 Task: Find and review the email titled 'Second Product Launch Event' from 'softage.2@softage.net'.
Action: Mouse moved to (290, 8)
Screenshot: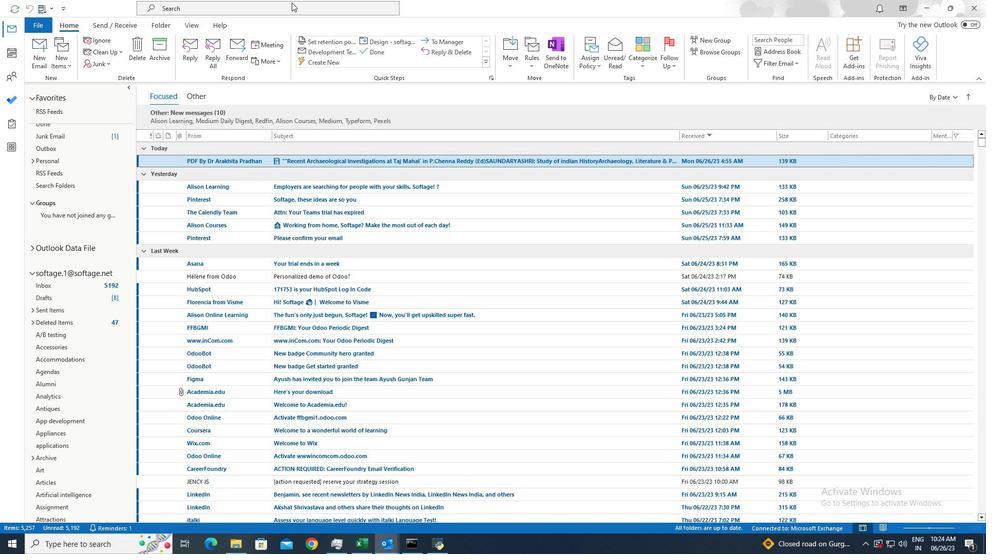 
Action: Mouse pressed left at (290, 8)
Screenshot: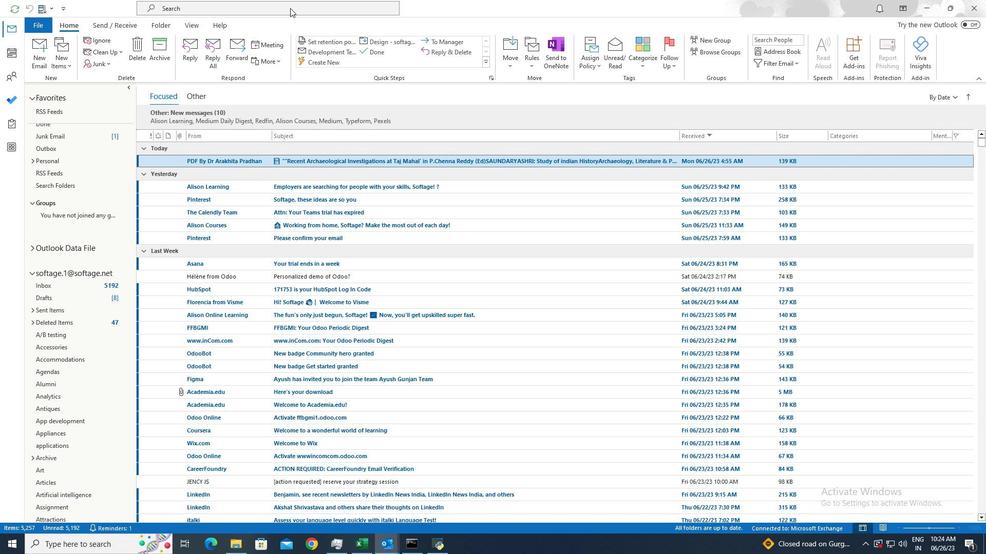 
Action: Mouse moved to (284, 4)
Screenshot: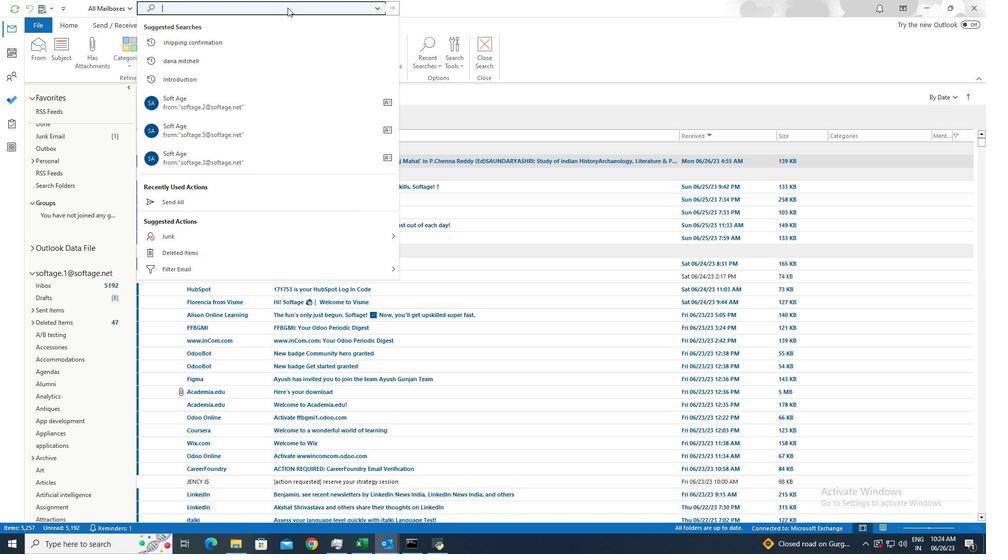 
Action: Key pressed softage.2<Key.shift>@softage.net
Screenshot: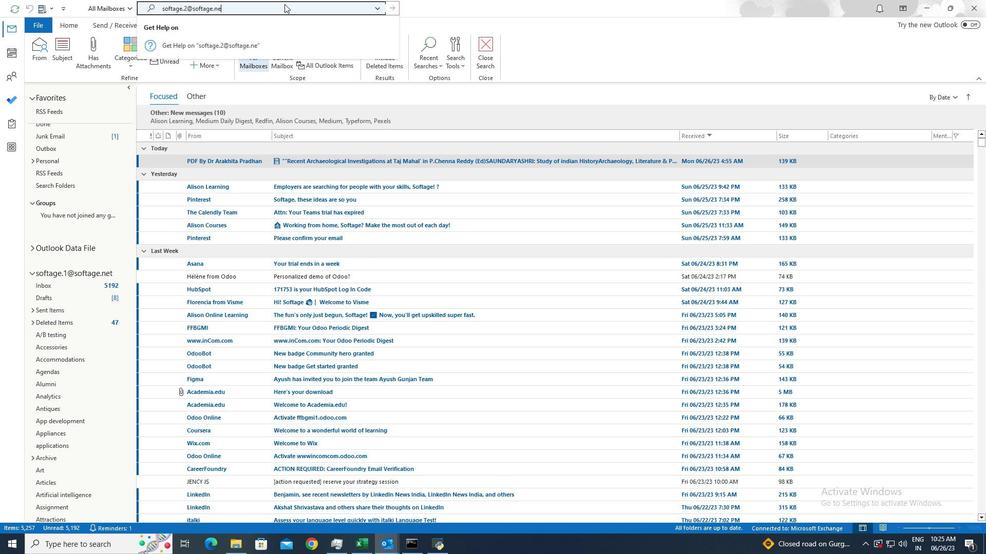 
Action: Mouse moved to (330, 45)
Screenshot: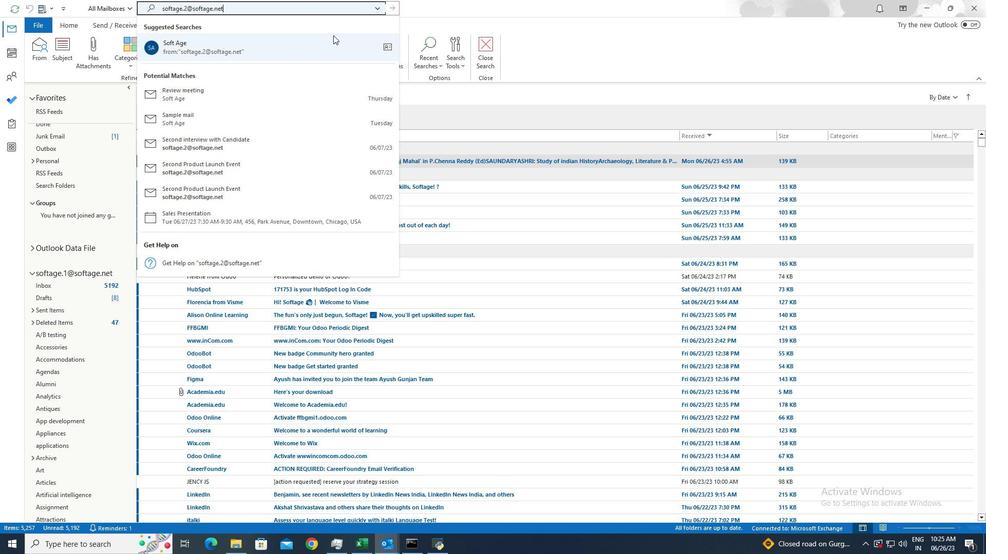 
Action: Mouse pressed left at (330, 45)
Screenshot: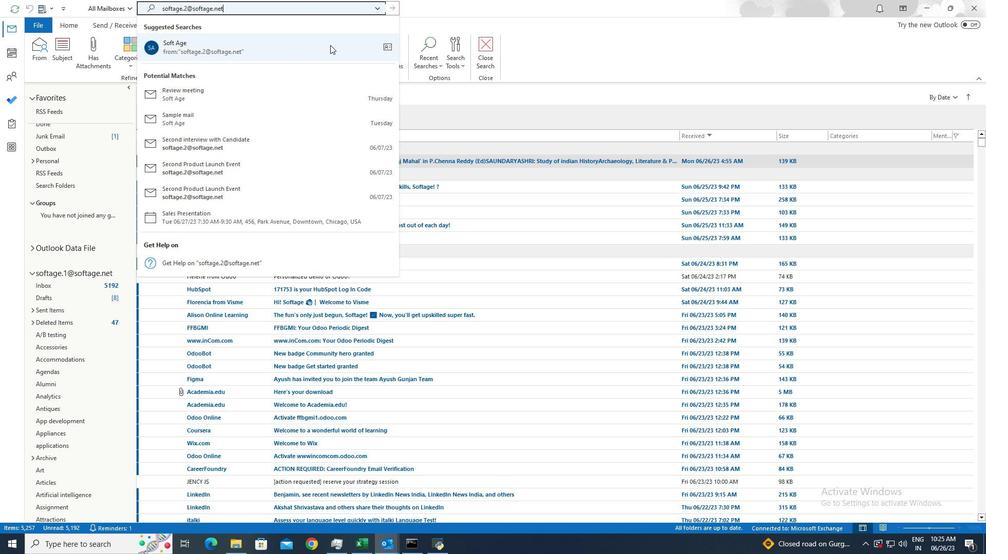 
Action: Mouse moved to (246, 172)
Screenshot: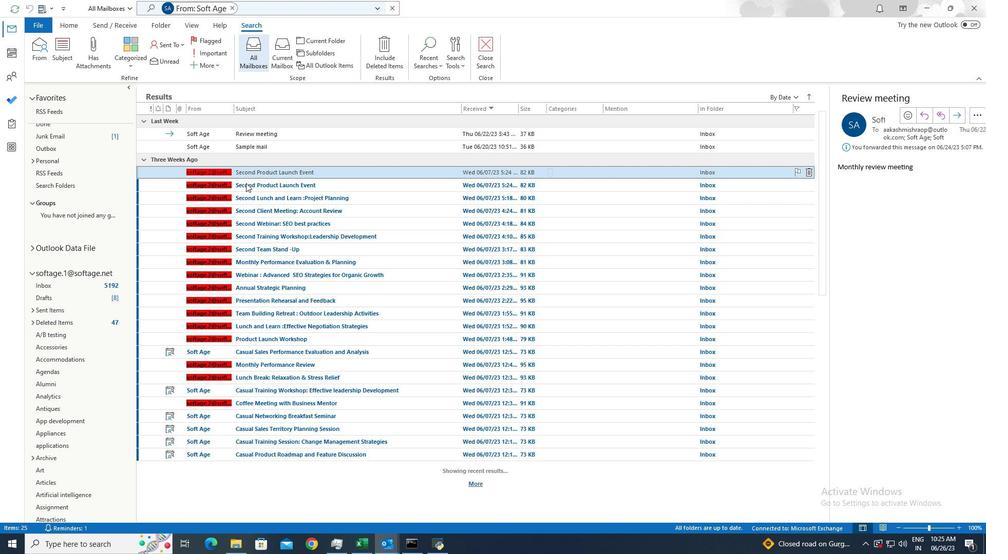 
Action: Mouse pressed left at (246, 172)
Screenshot: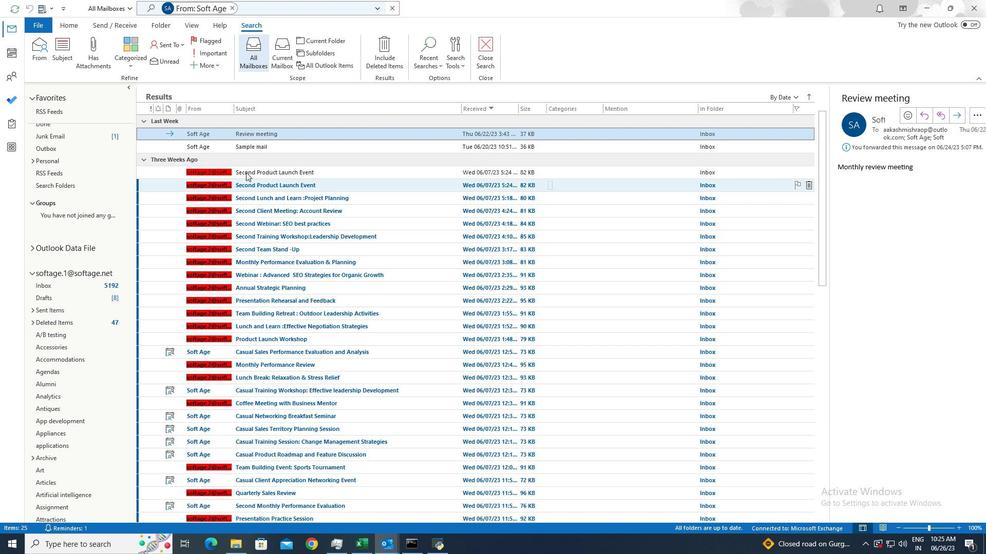 
Action: Mouse moved to (73, 20)
Screenshot: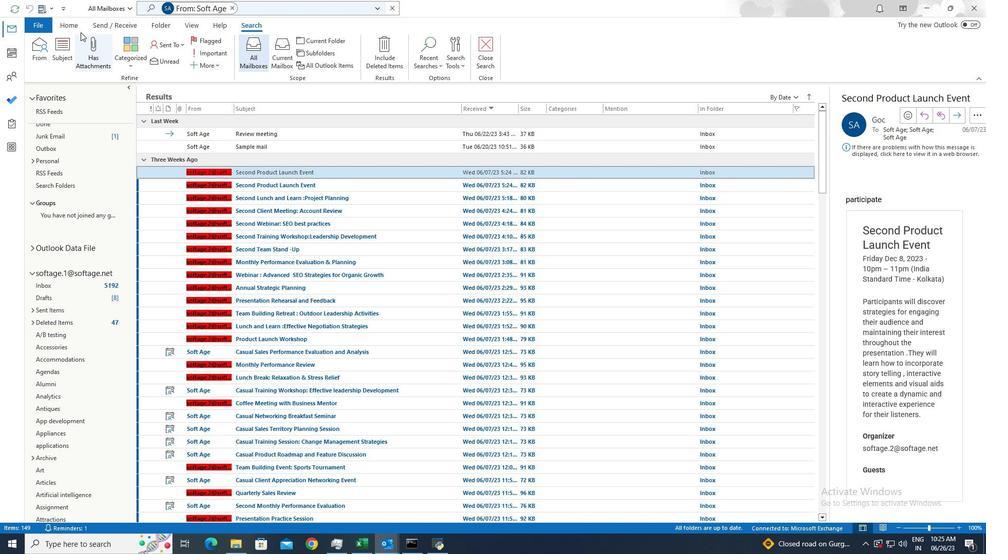 
Action: Mouse pressed left at (73, 20)
Screenshot: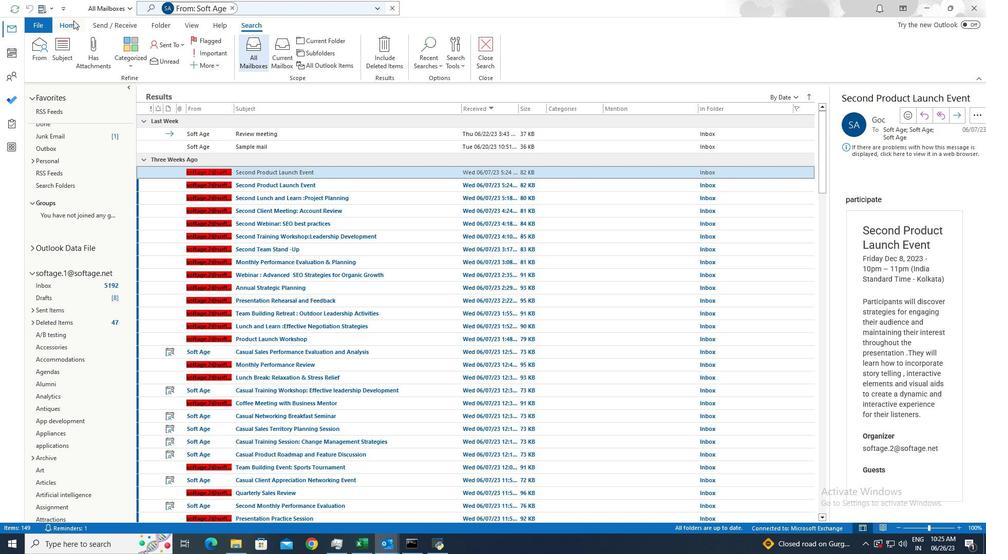 
Action: Mouse moved to (91, 67)
Screenshot: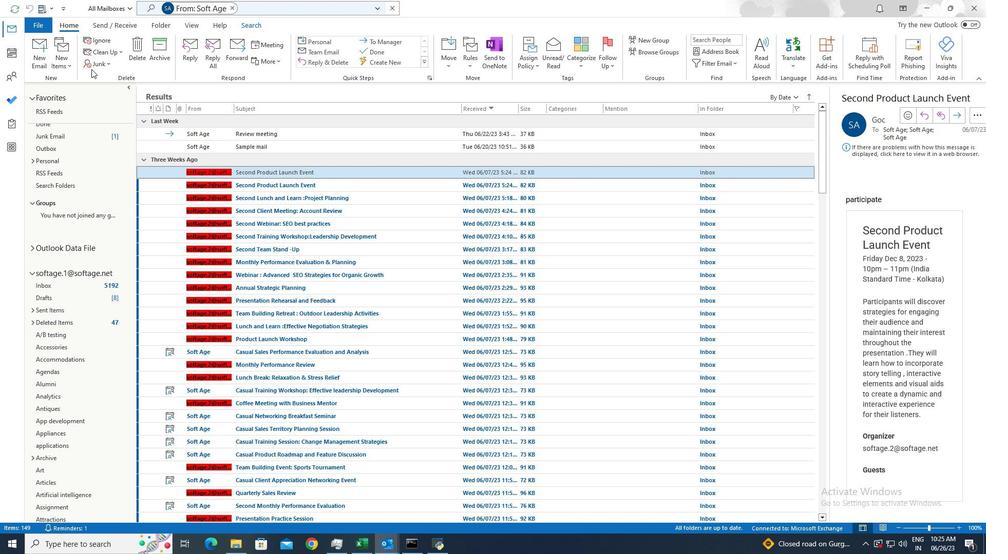 
Action: Mouse pressed left at (91, 67)
Screenshot: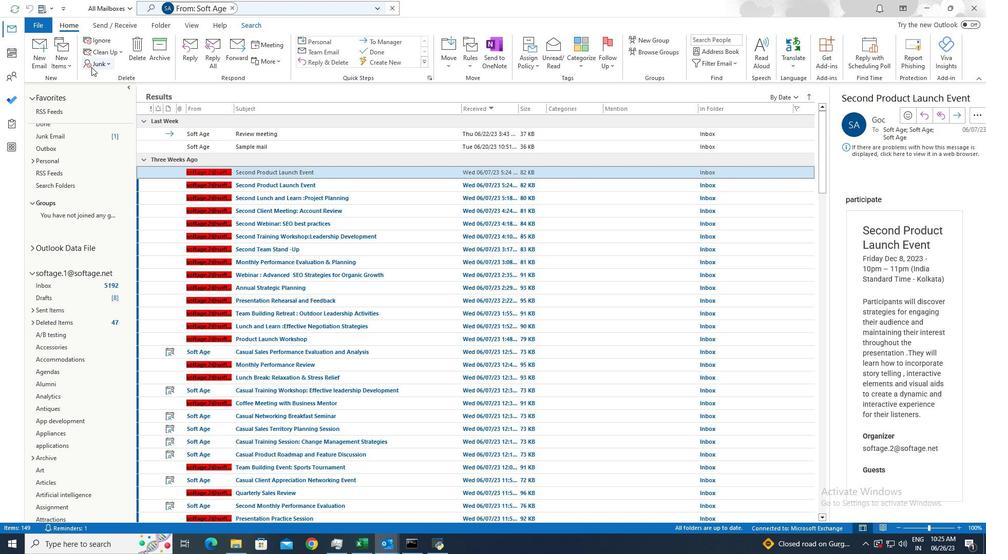 
Action: Mouse moved to (122, 95)
Screenshot: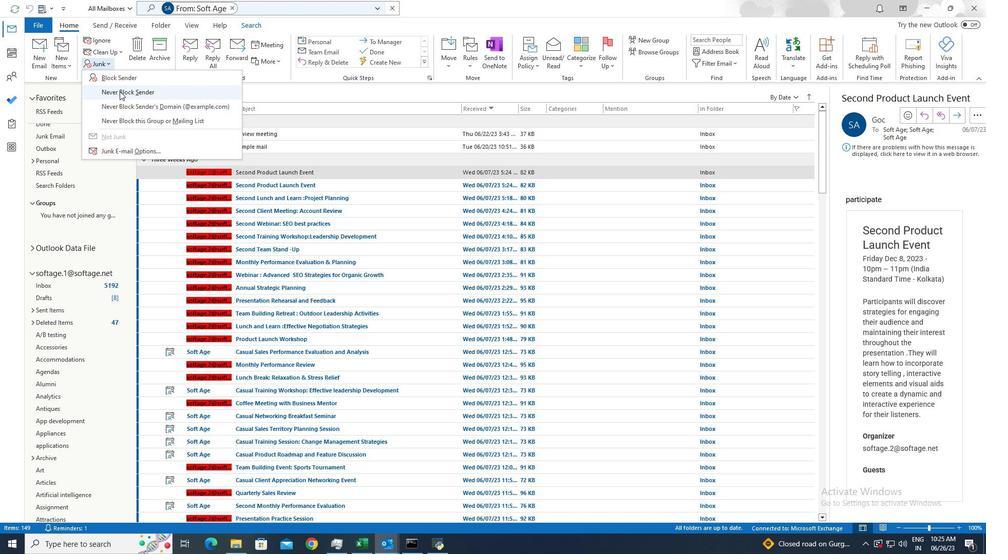 
Action: Mouse pressed left at (122, 95)
Screenshot: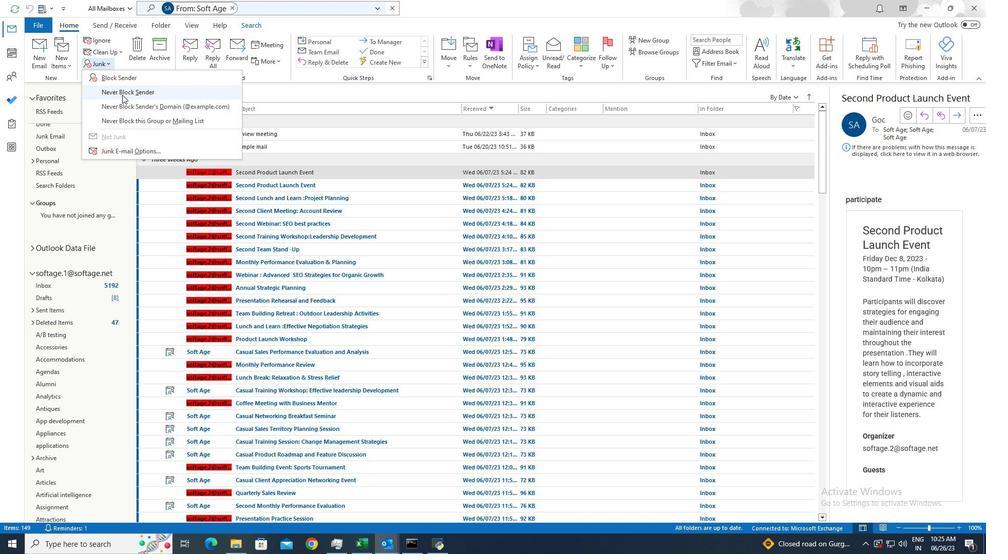 
Action: Mouse moved to (488, 294)
Screenshot: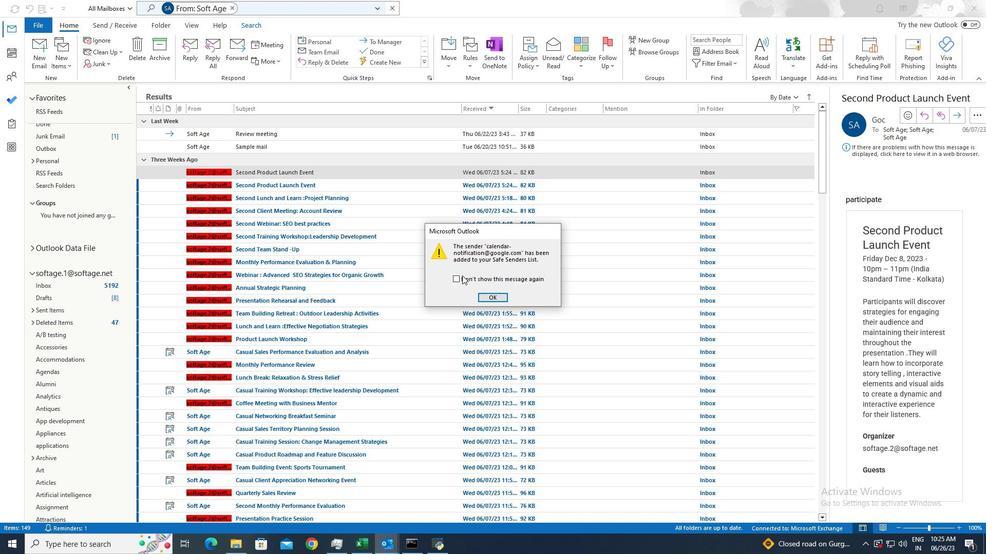 
Action: Mouse pressed left at (488, 294)
Screenshot: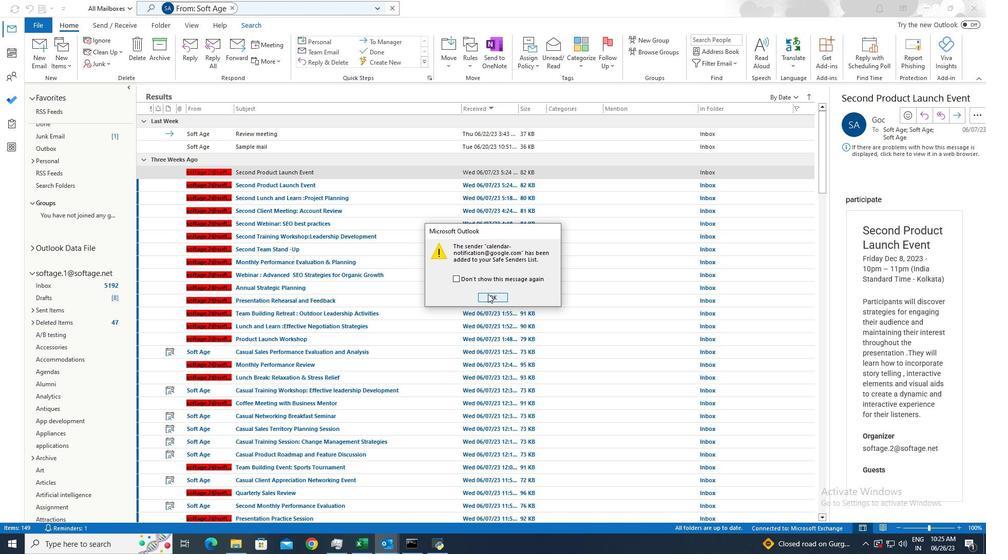 
Action: Mouse moved to (487, 294)
Screenshot: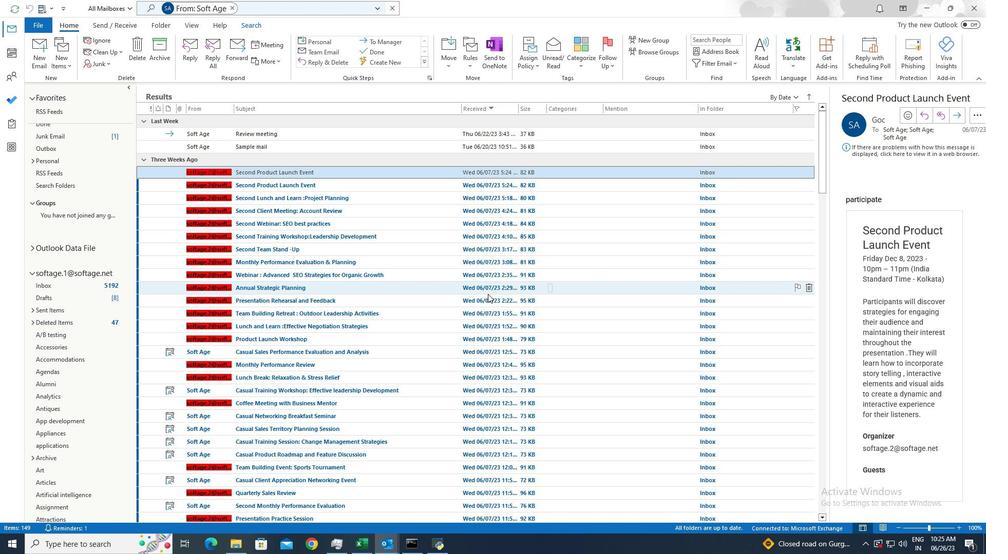 
